 Task: Add an action where "Assignee is Requester" in downgrade and inform.
Action: Mouse moved to (24, 243)
Screenshot: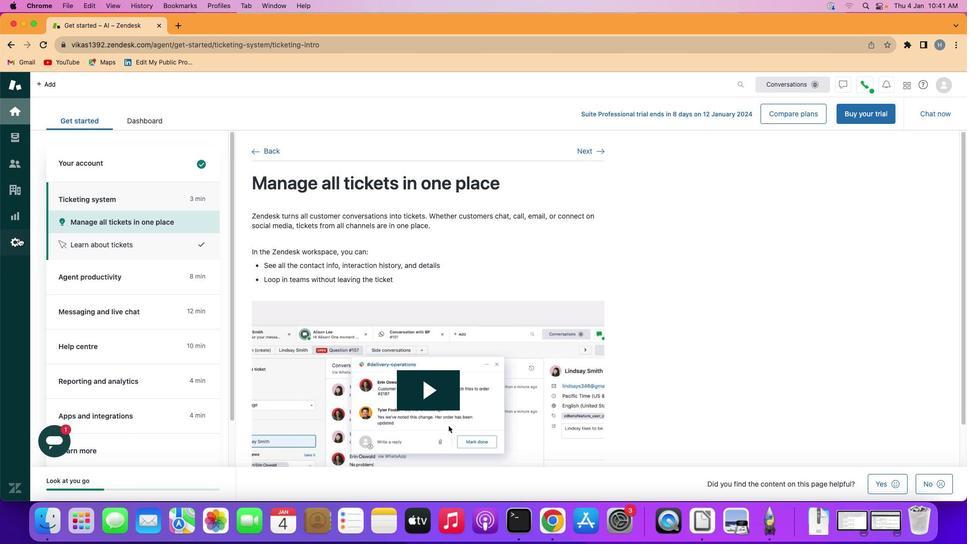 
Action: Mouse pressed left at (24, 243)
Screenshot: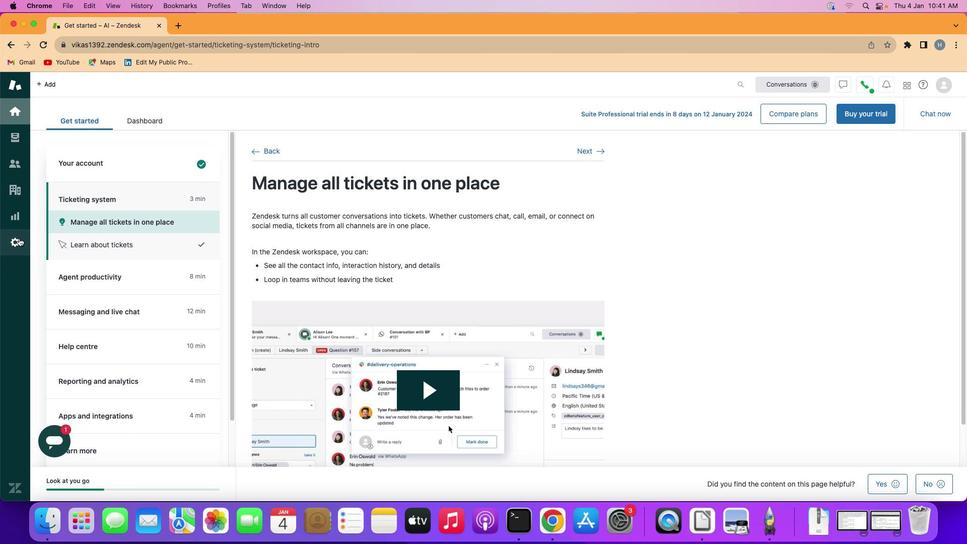 
Action: Mouse moved to (193, 415)
Screenshot: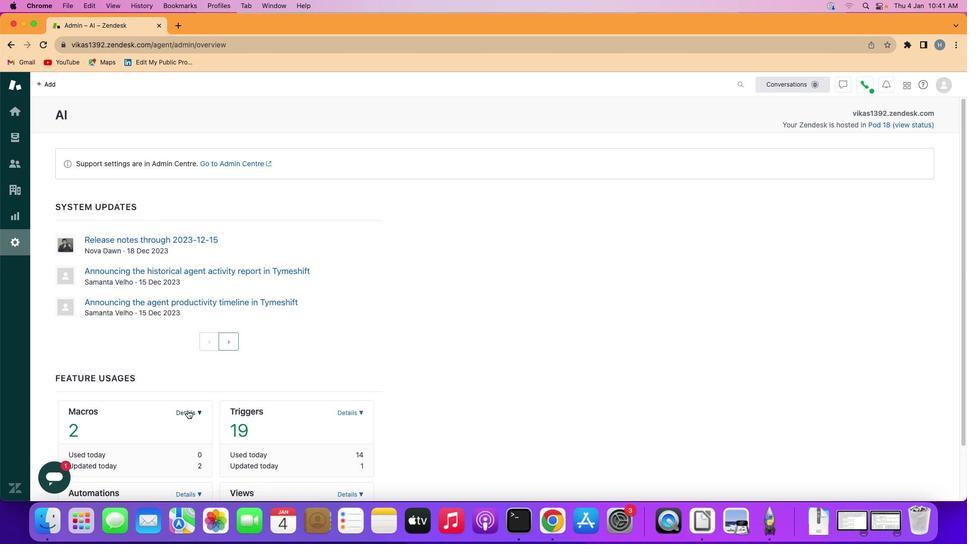 
Action: Mouse pressed left at (193, 415)
Screenshot: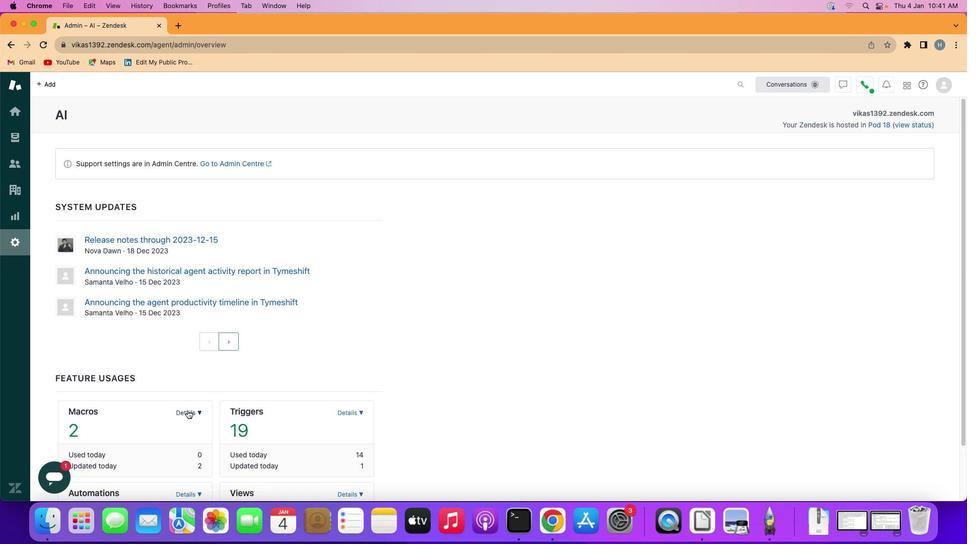 
Action: Mouse moved to (132, 458)
Screenshot: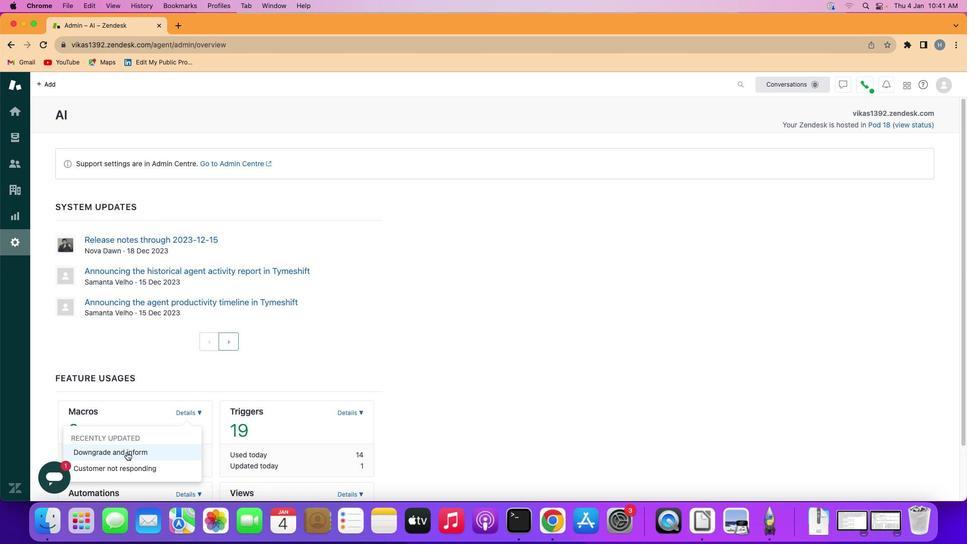 
Action: Mouse pressed left at (132, 458)
Screenshot: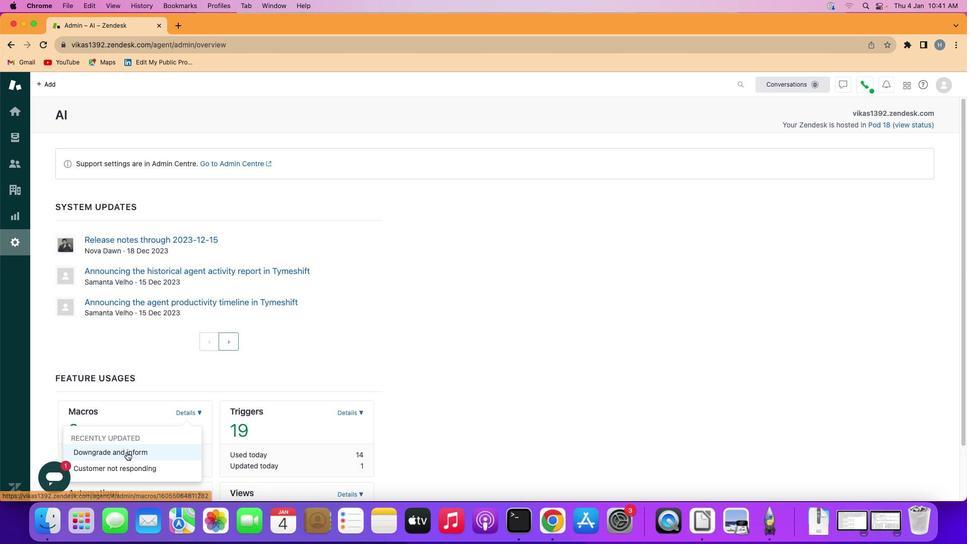 
Action: Mouse moved to (173, 370)
Screenshot: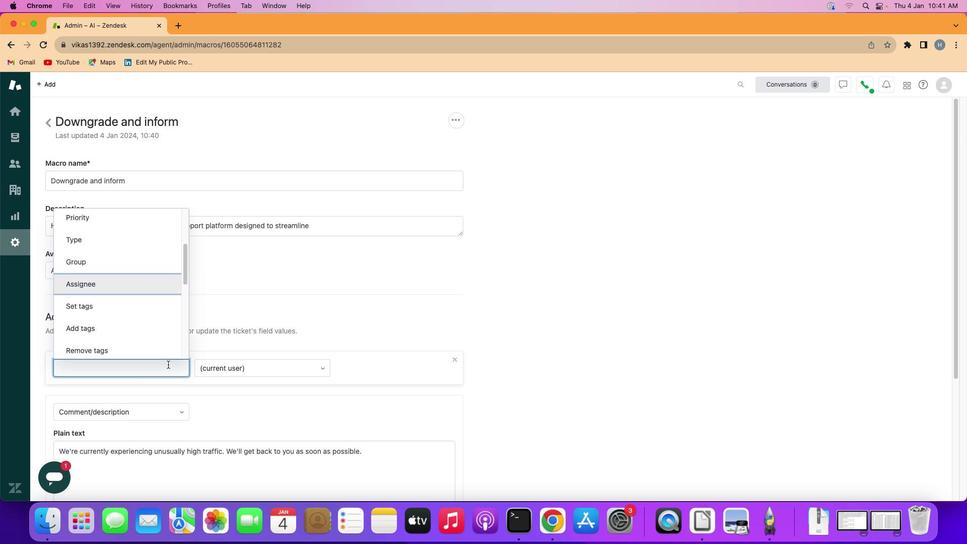 
Action: Mouse pressed left at (173, 370)
Screenshot: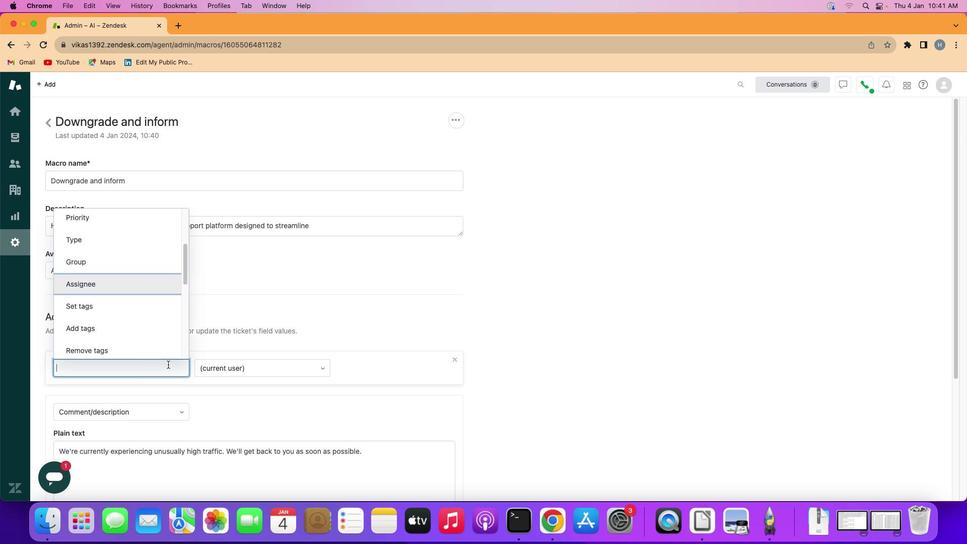 
Action: Mouse moved to (137, 286)
Screenshot: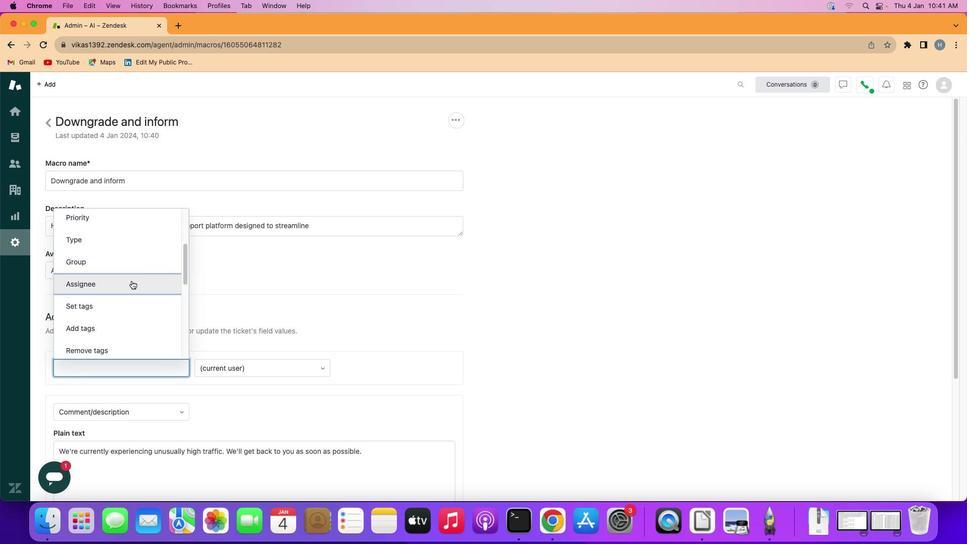 
Action: Mouse pressed left at (137, 286)
Screenshot: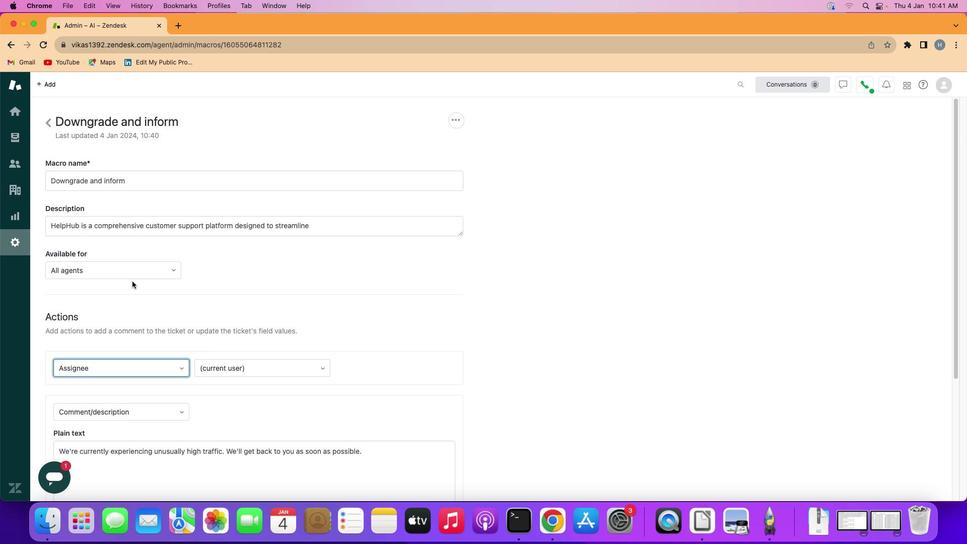 
Action: Mouse moved to (276, 365)
Screenshot: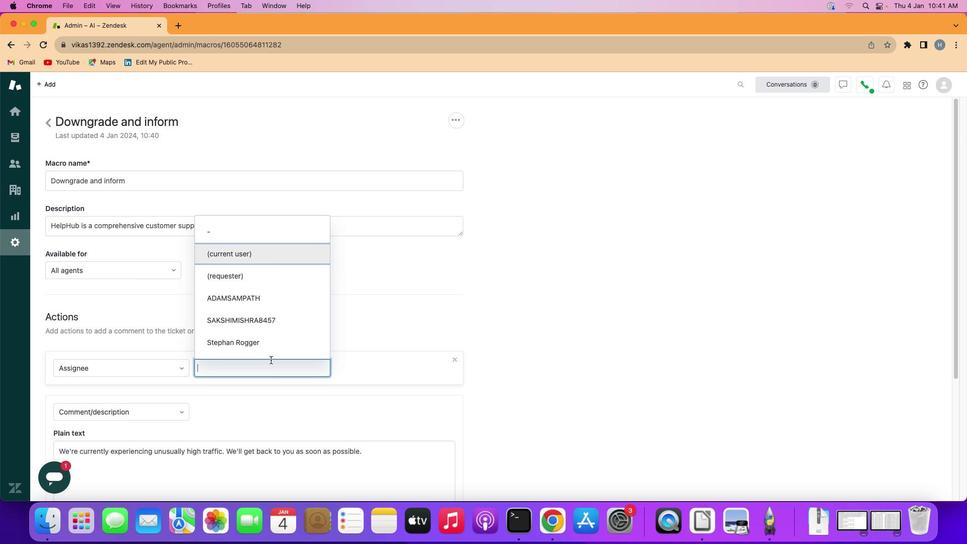 
Action: Mouse pressed left at (276, 365)
Screenshot: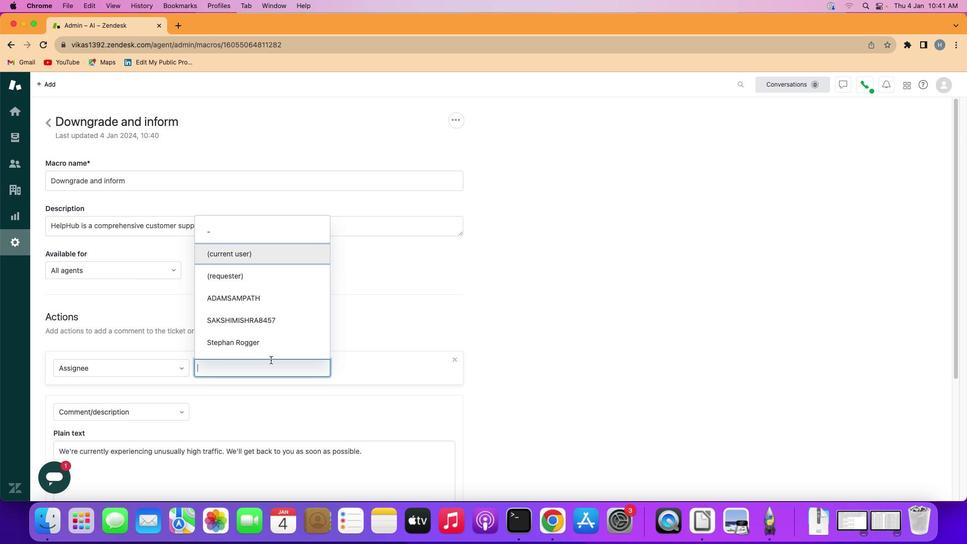 
Action: Mouse moved to (286, 286)
Screenshot: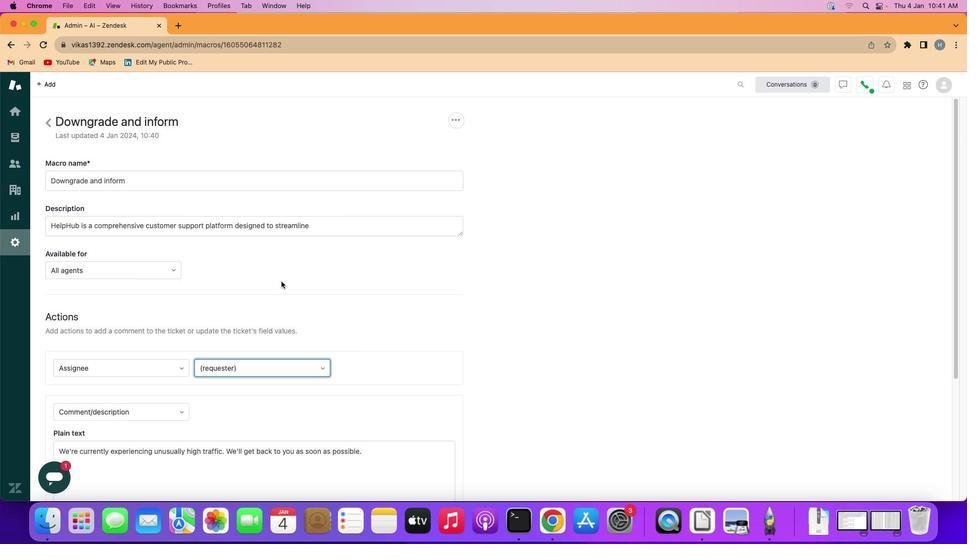 
Action: Mouse pressed left at (286, 286)
Screenshot: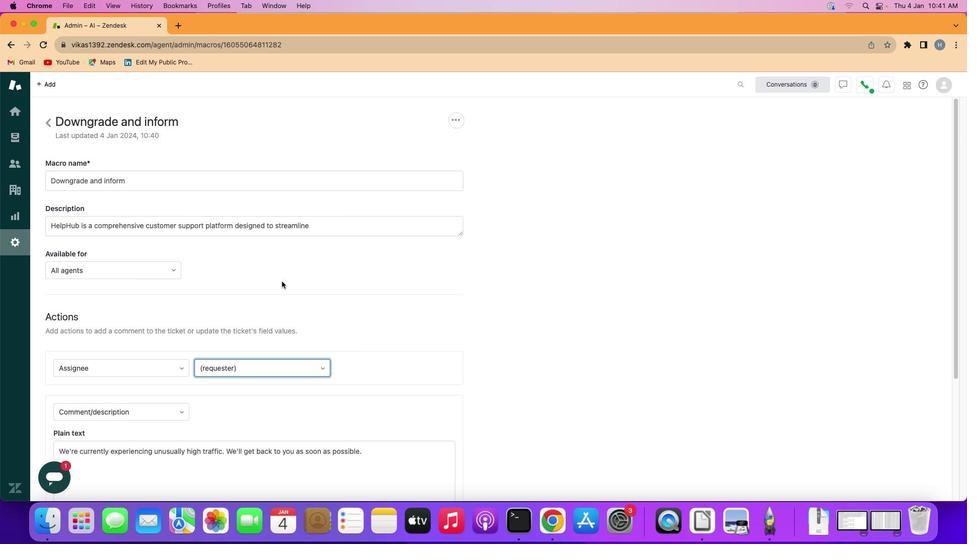 
Action: Mouse moved to (482, 427)
Screenshot: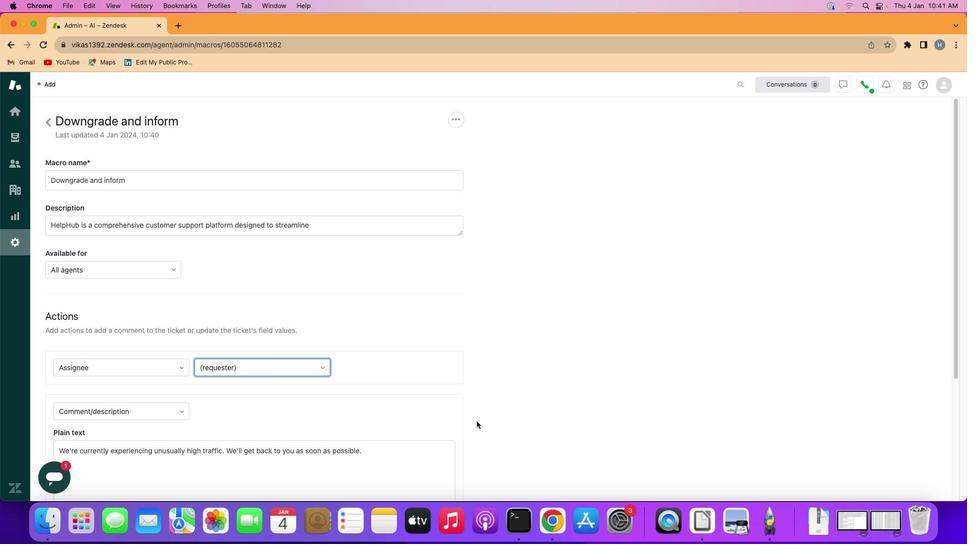
Action: Mouse scrolled (482, 427) with delta (5, 5)
Screenshot: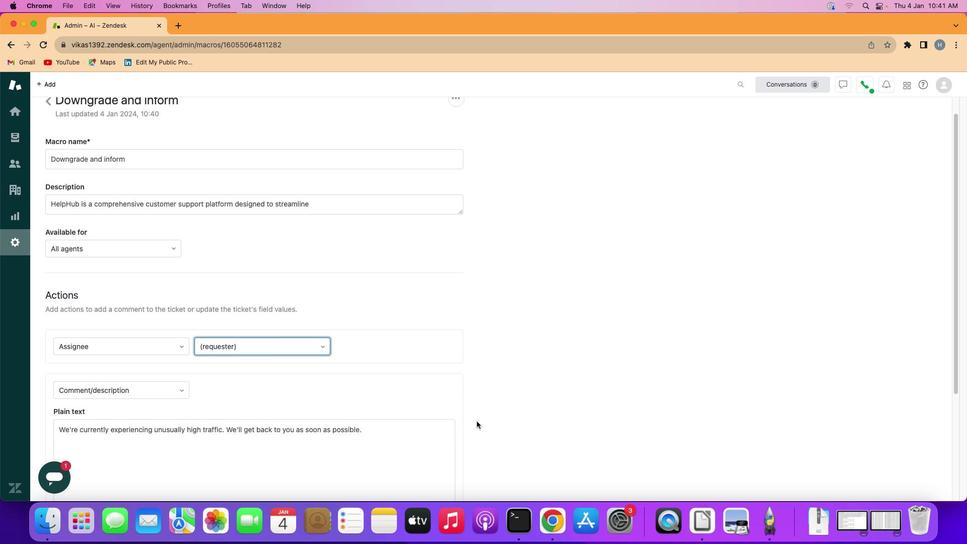 
Action: Mouse scrolled (482, 427) with delta (5, 6)
Screenshot: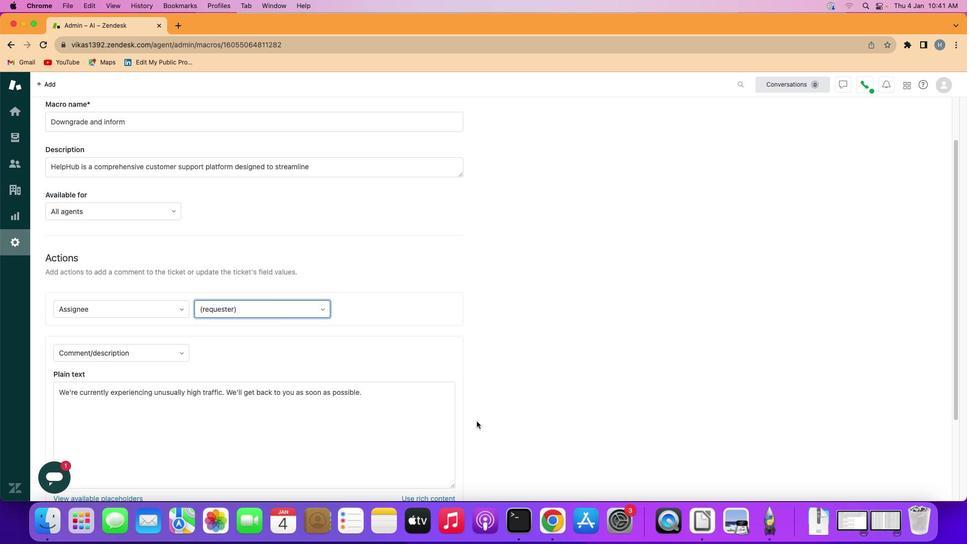 
Action: Mouse scrolled (482, 427) with delta (5, 3)
Screenshot: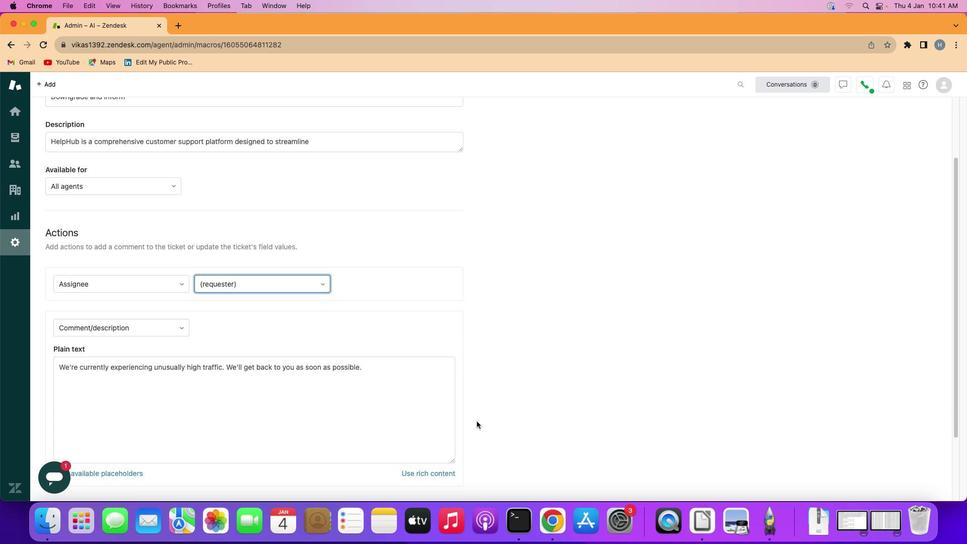
Action: Mouse scrolled (482, 427) with delta (5, 4)
Screenshot: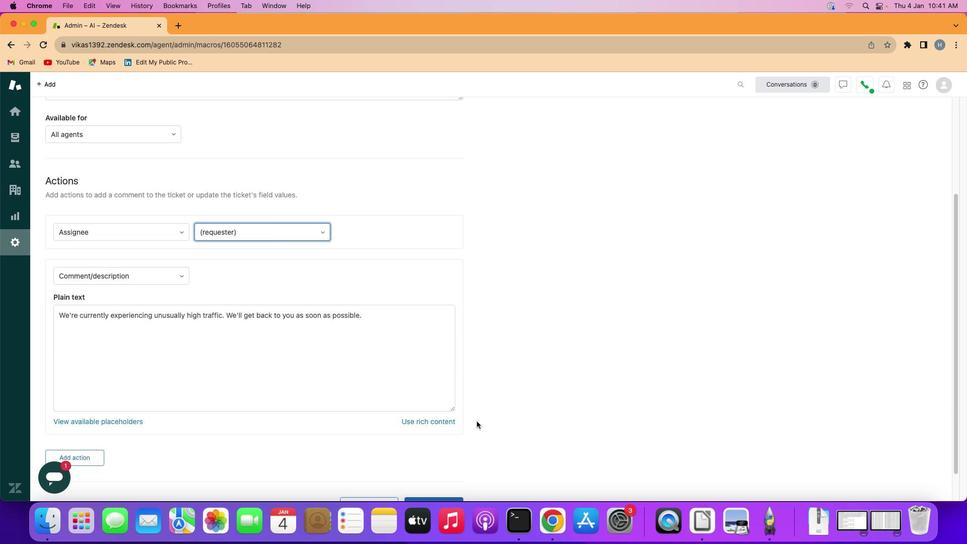 
Action: Mouse scrolled (482, 427) with delta (5, 2)
Screenshot: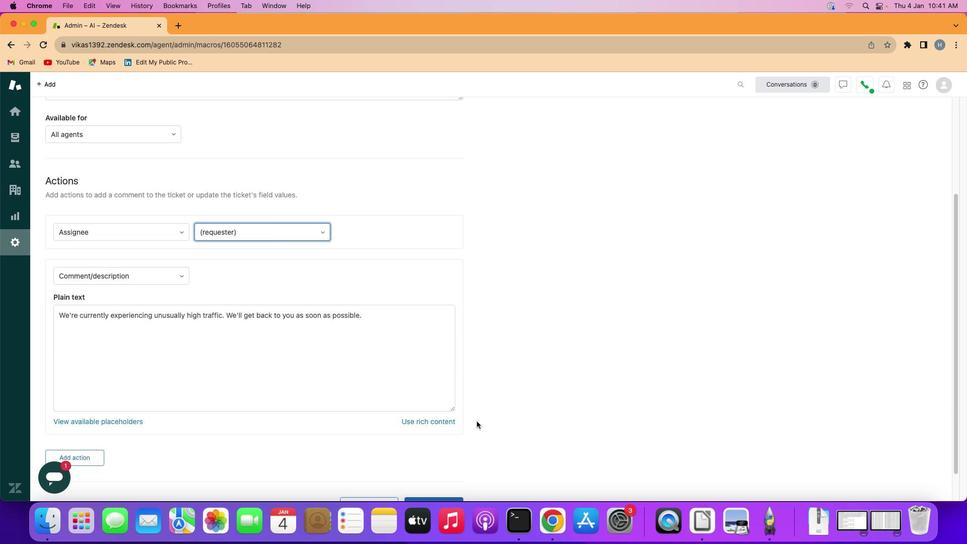 
Action: Mouse scrolled (482, 427) with delta (5, 2)
Screenshot: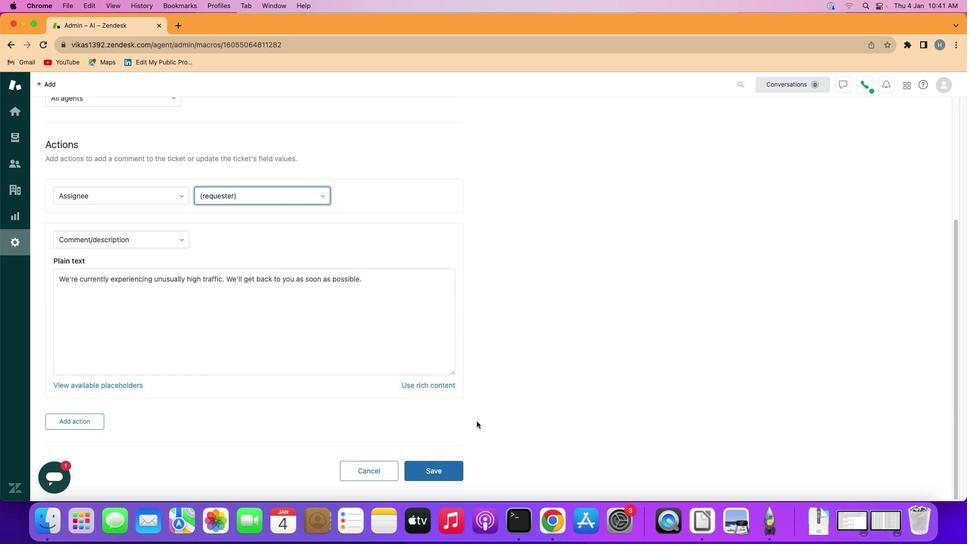 
Action: Mouse moved to (448, 476)
Screenshot: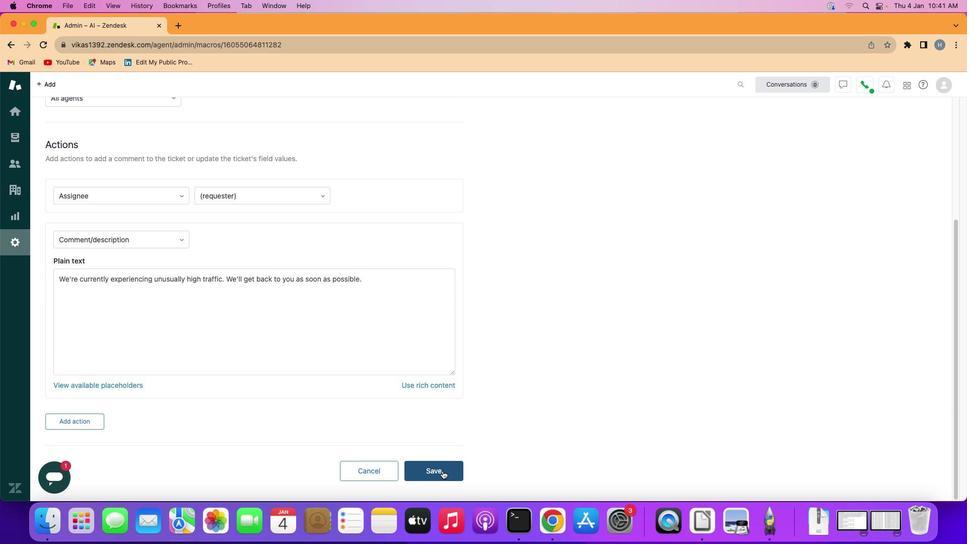 
Action: Mouse pressed left at (448, 476)
Screenshot: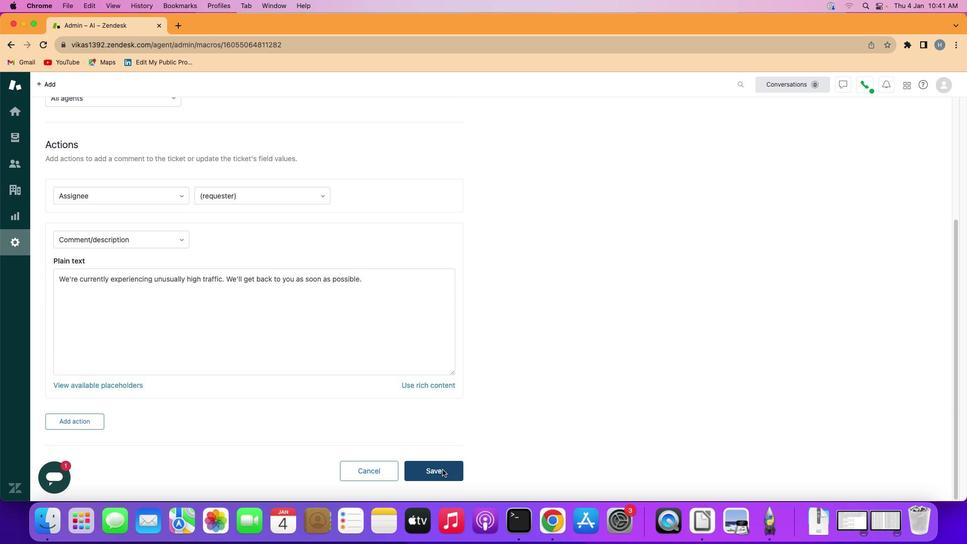 
Action: Mouse moved to (607, 398)
Screenshot: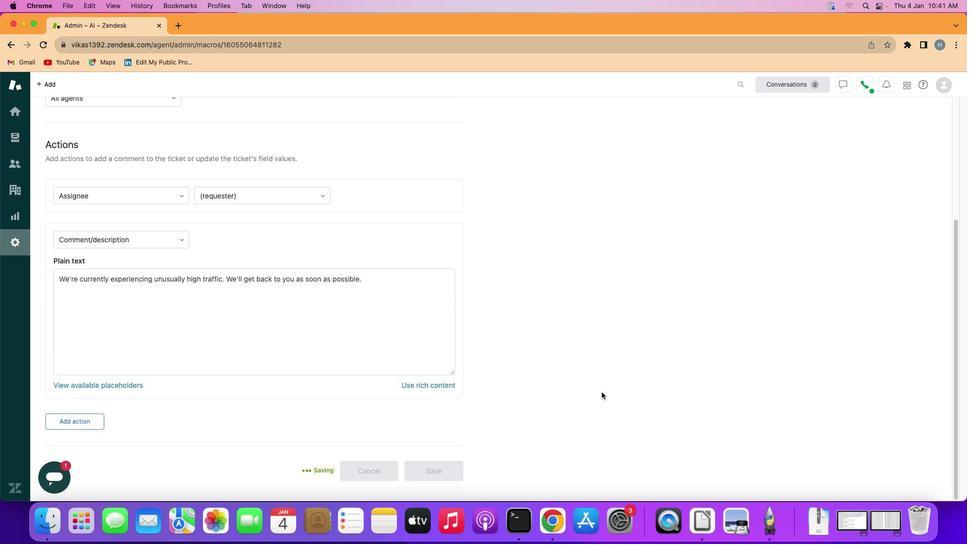 
